 Task: Reply All to email with the signature Edwin Parker with the subject 'Request for a promotion' from softage.1@softage.net with the message 'I would like to schedule a meeting to discuss the project's risk mitigation plan.'
Action: Mouse moved to (1127, 189)
Screenshot: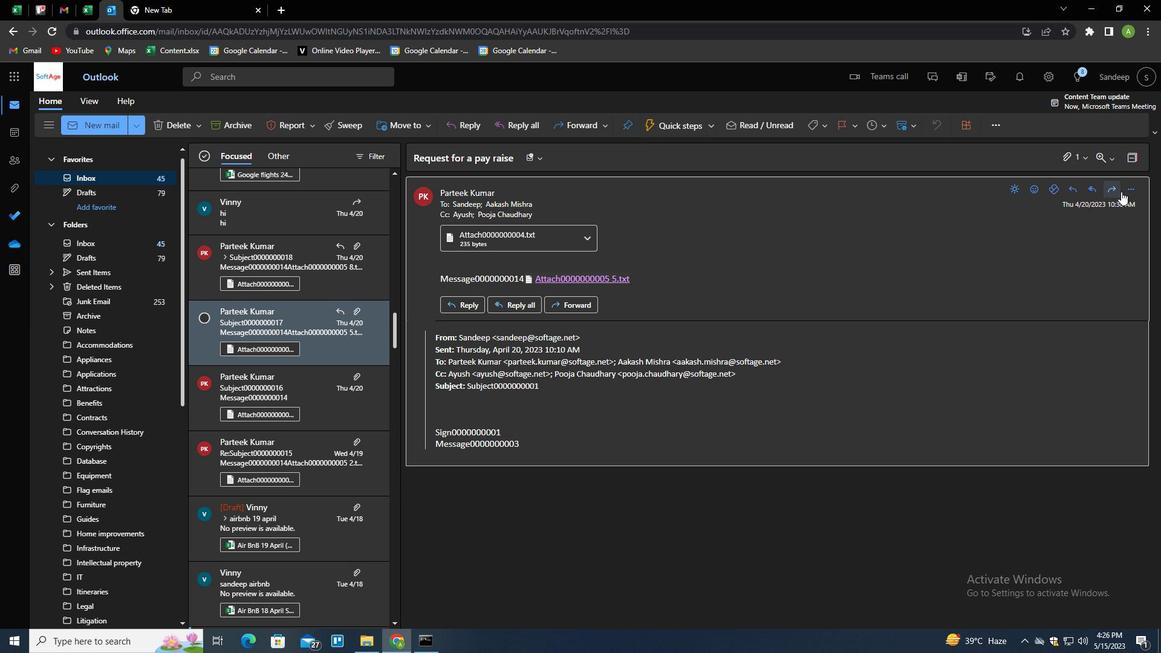 
Action: Mouse pressed left at (1127, 189)
Screenshot: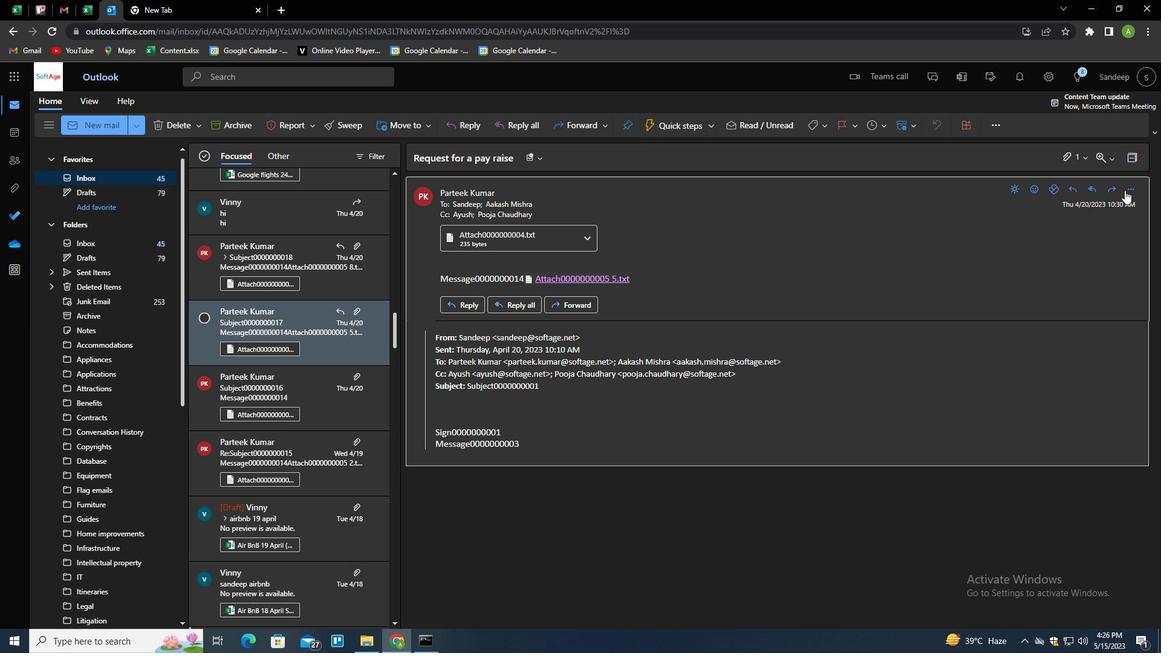 
Action: Mouse moved to (1076, 231)
Screenshot: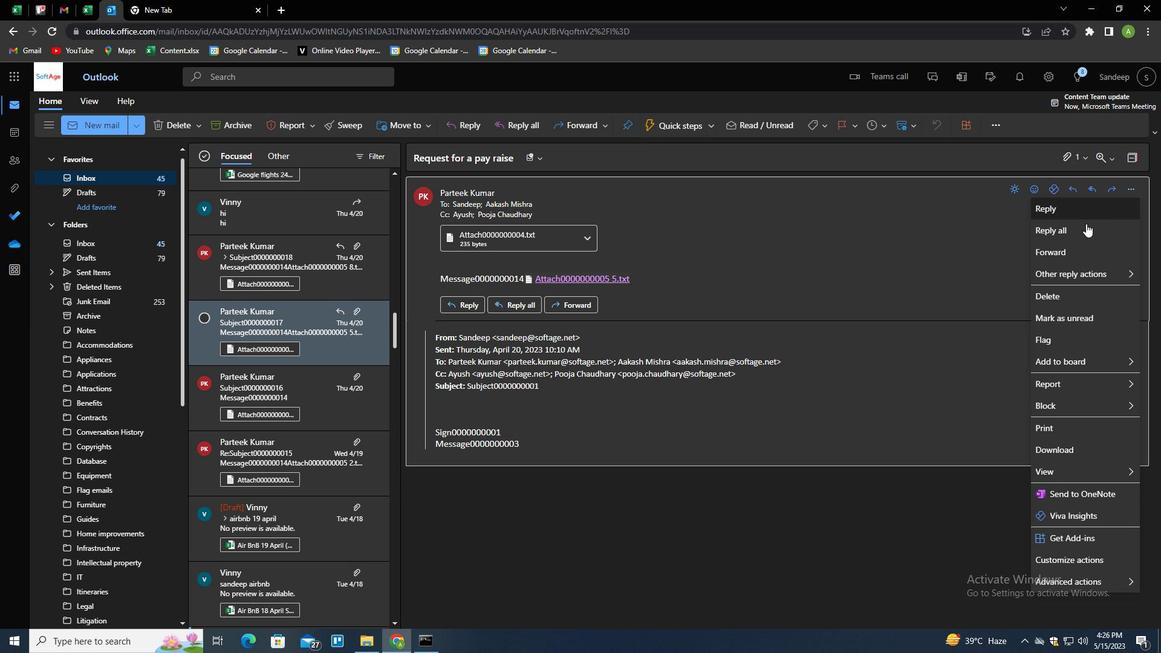 
Action: Mouse pressed left at (1076, 231)
Screenshot: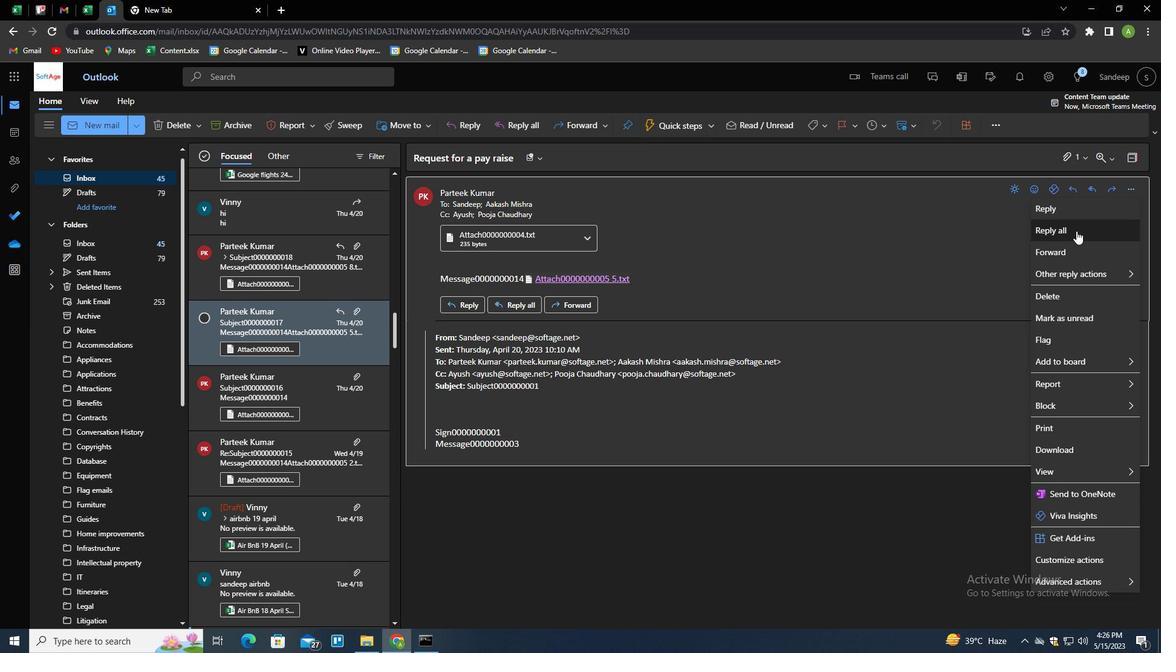 
Action: Mouse moved to (423, 344)
Screenshot: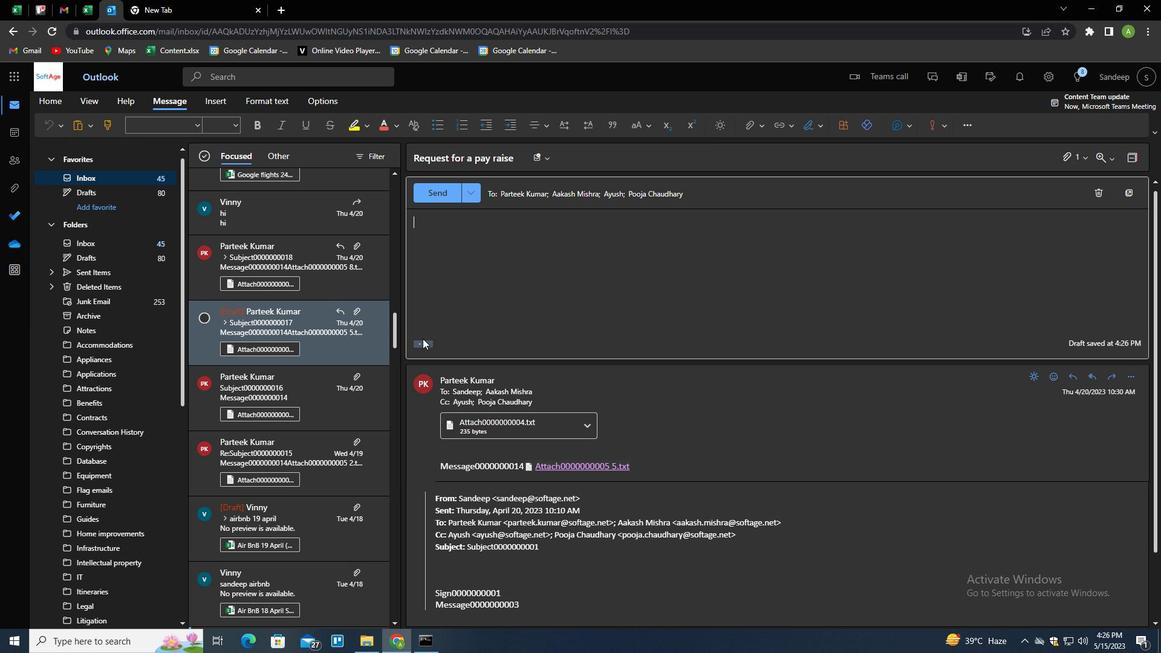 
Action: Mouse pressed left at (423, 344)
Screenshot: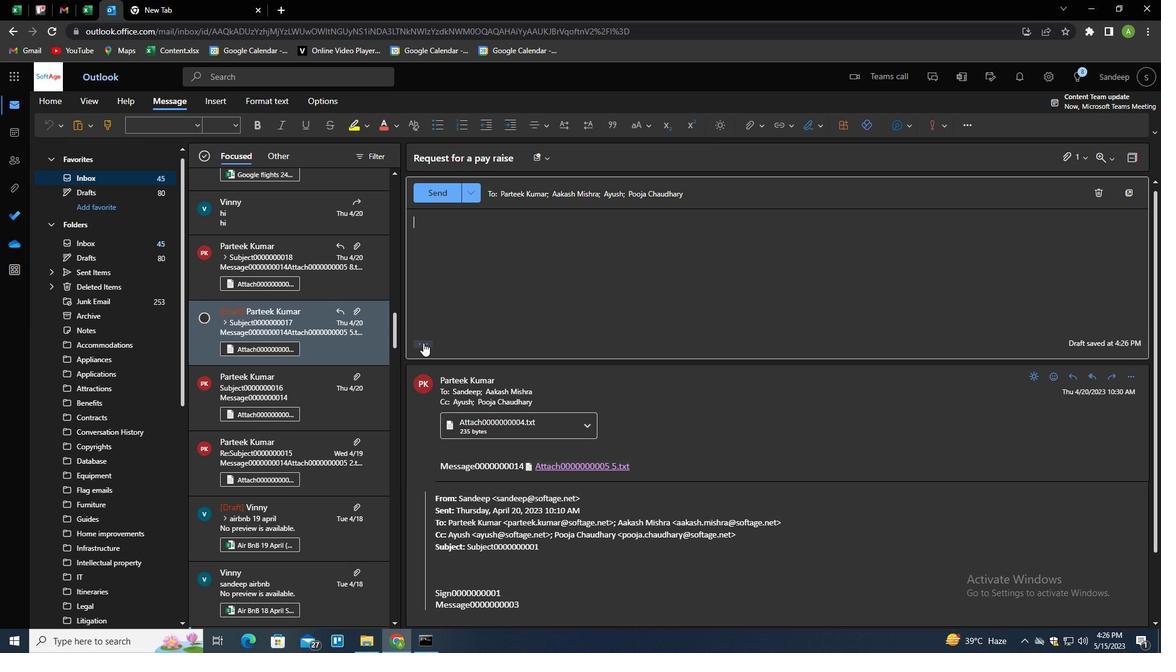 
Action: Mouse moved to (814, 122)
Screenshot: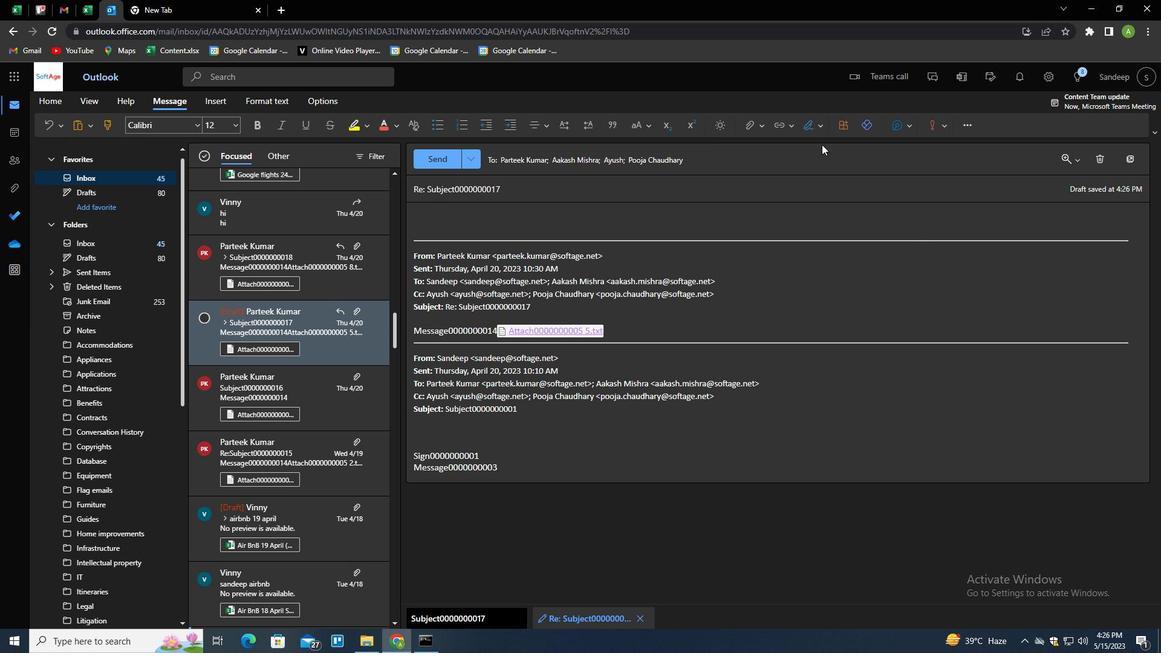 
Action: Mouse pressed left at (814, 122)
Screenshot: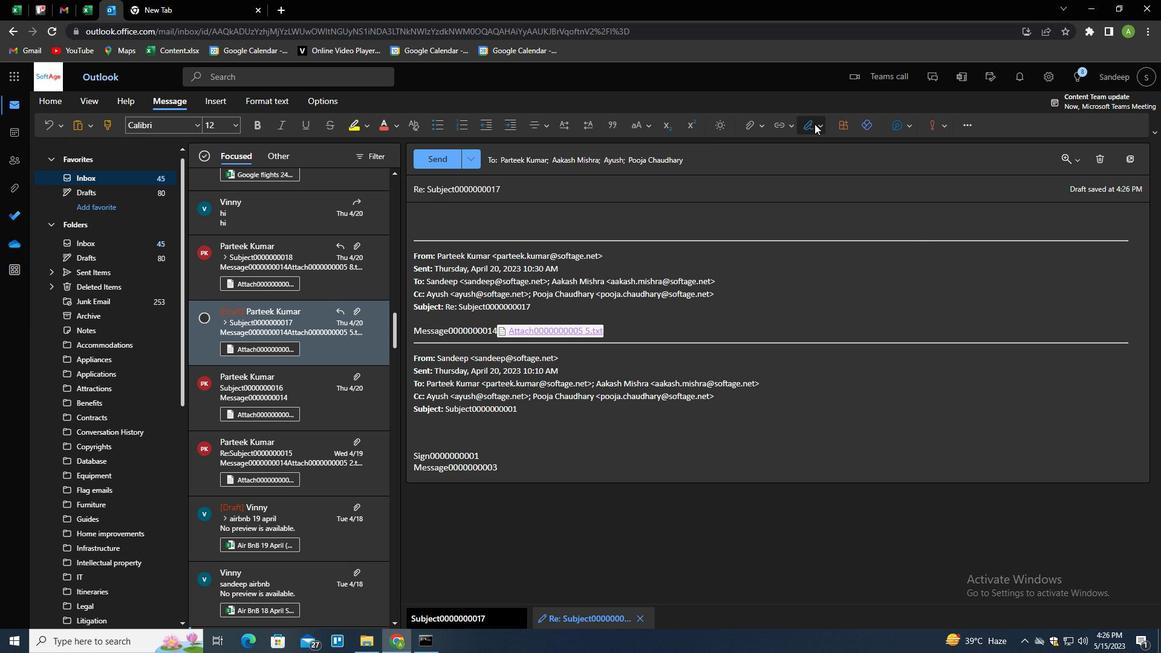 
Action: Mouse moved to (801, 169)
Screenshot: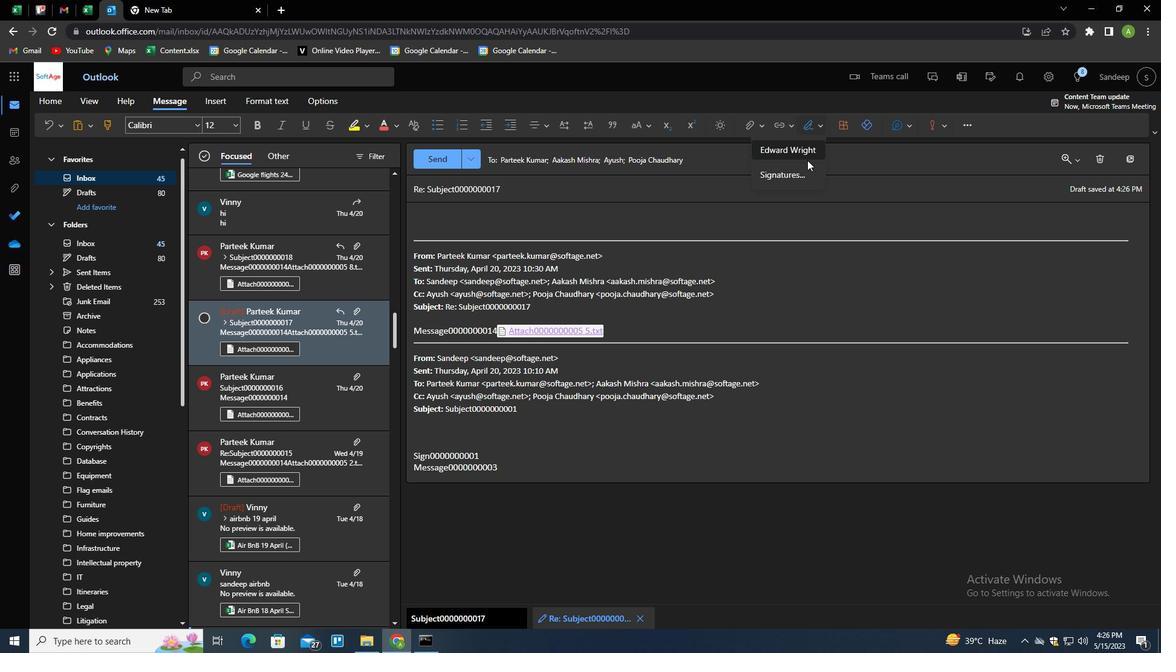 
Action: Mouse pressed left at (801, 169)
Screenshot: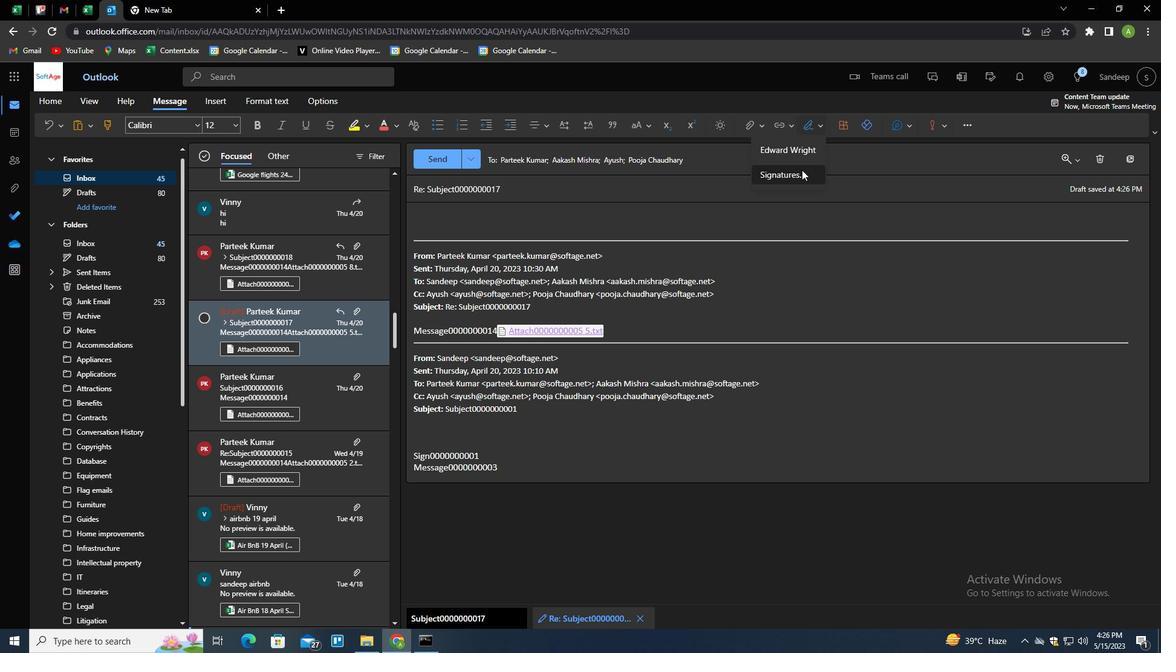 
Action: Mouse moved to (827, 217)
Screenshot: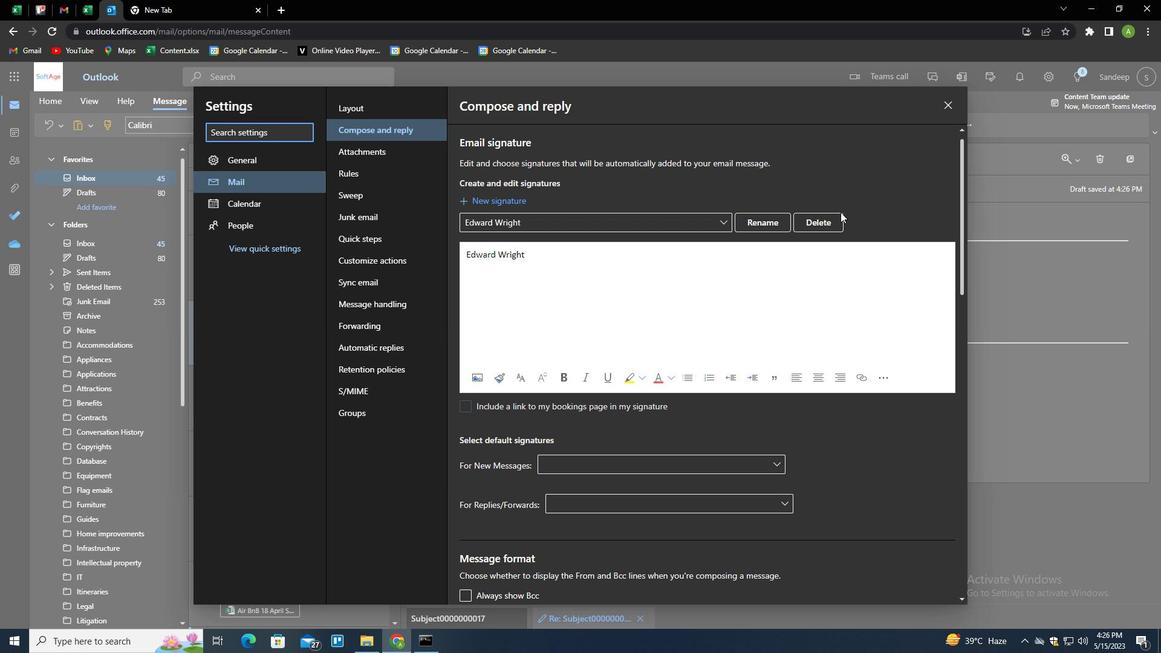 
Action: Mouse pressed left at (827, 217)
Screenshot: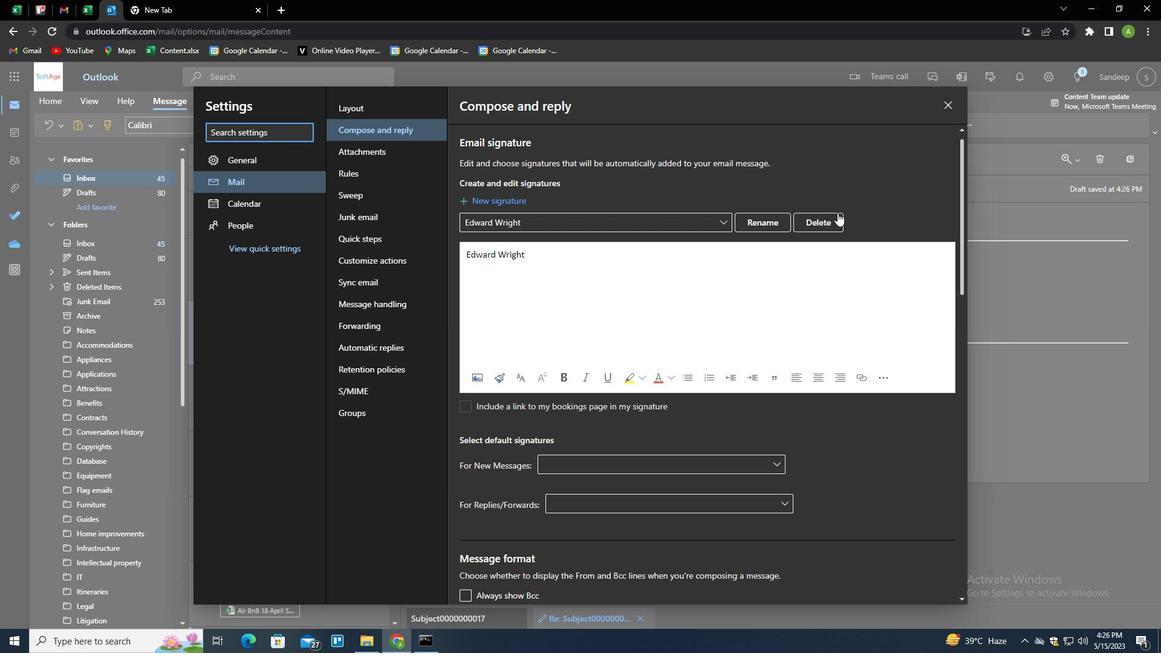 
Action: Mouse moved to (821, 221)
Screenshot: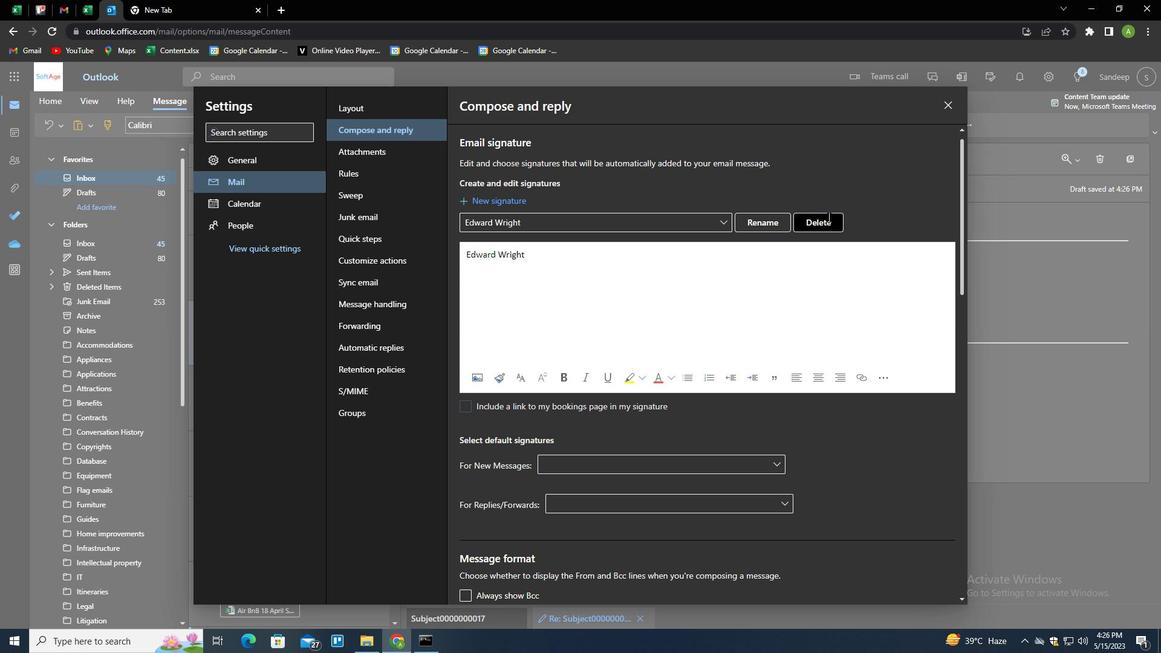 
Action: Mouse pressed left at (821, 221)
Screenshot: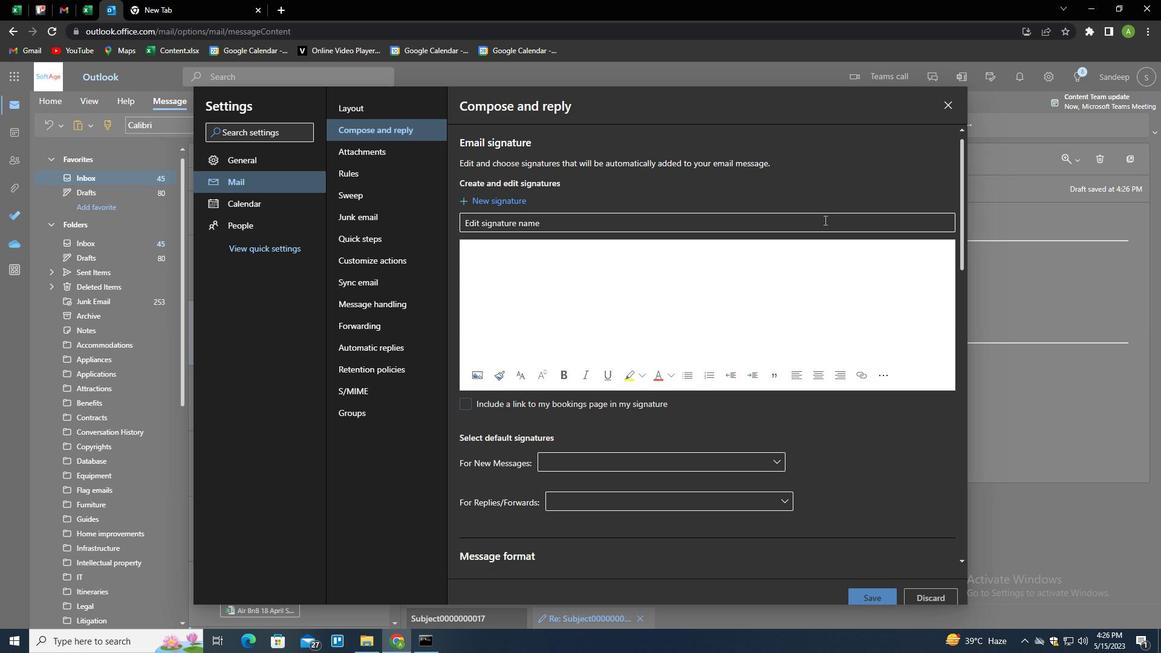 
Action: Key pressed <Key.shift>EDWIN<Key.space><Key.shift>PARKER<Key.tab><Key.shift>EDWIN<Key.space><Key.shift>PARKER
Screenshot: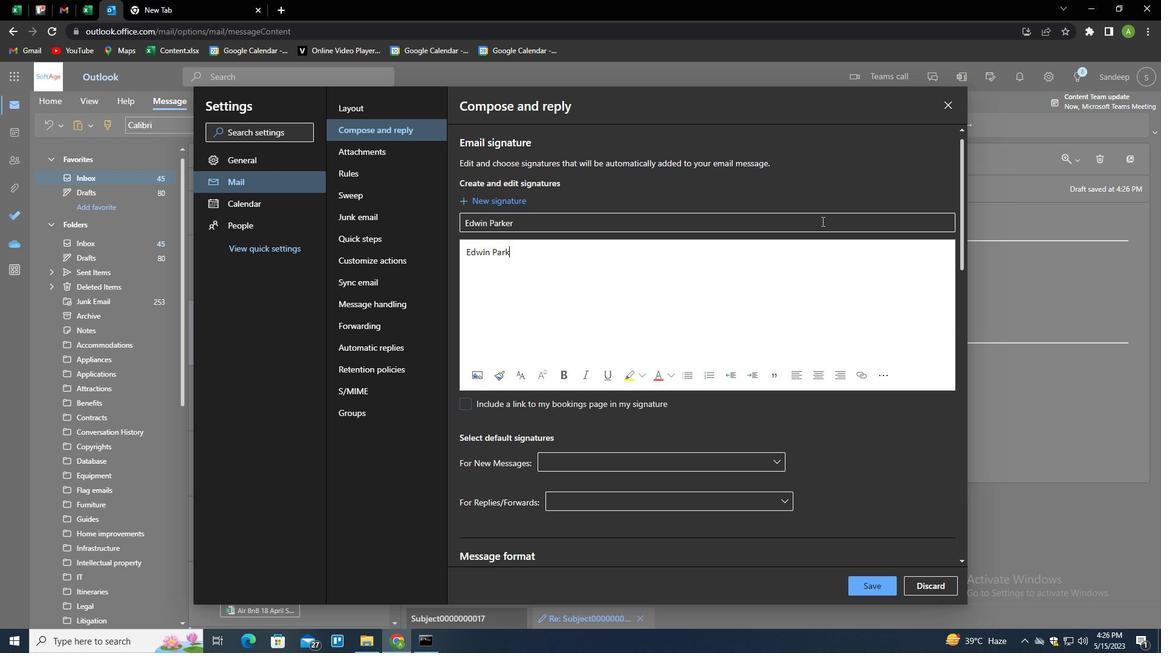 
Action: Mouse moved to (873, 590)
Screenshot: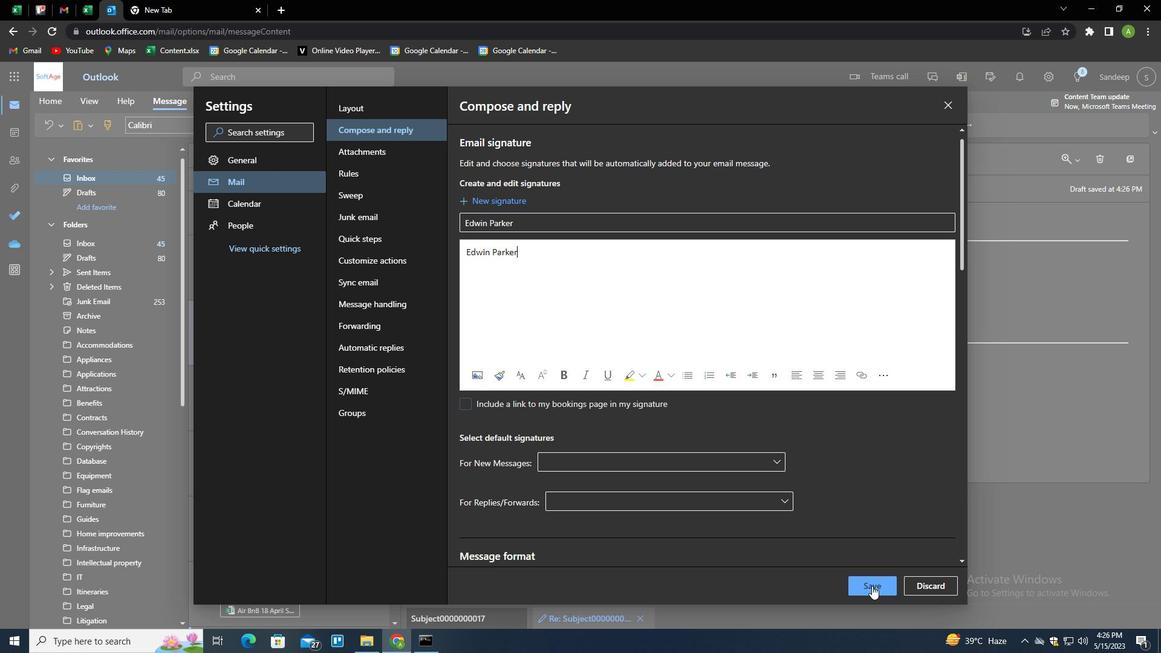 
Action: Mouse pressed left at (873, 590)
Screenshot: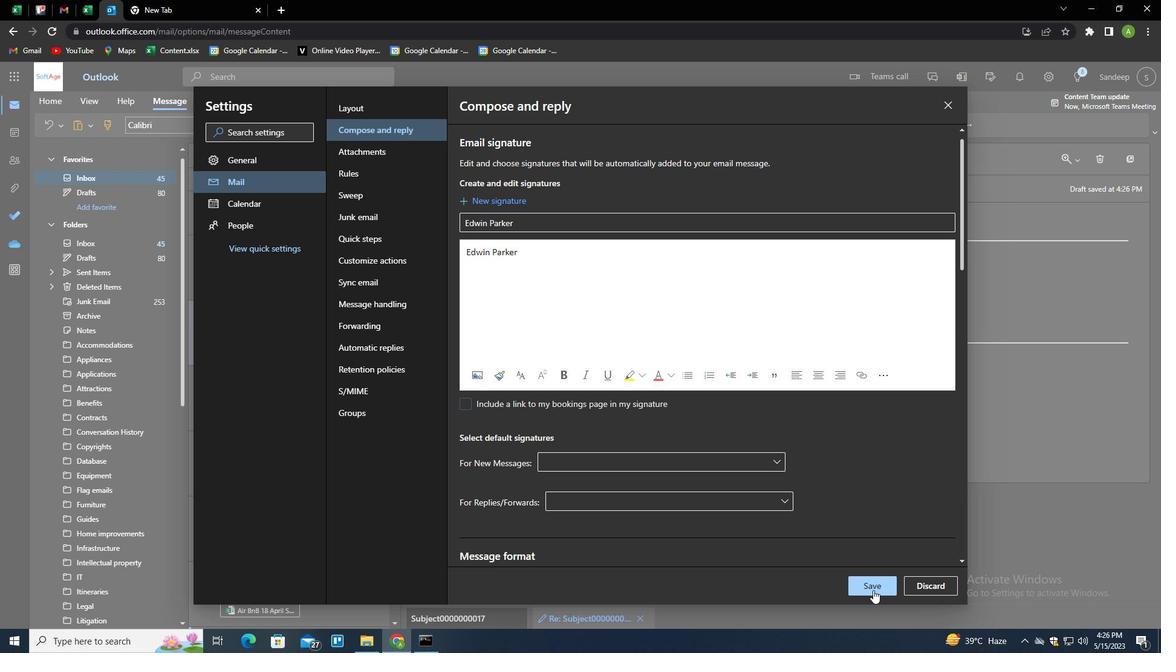 
Action: Mouse moved to (1014, 381)
Screenshot: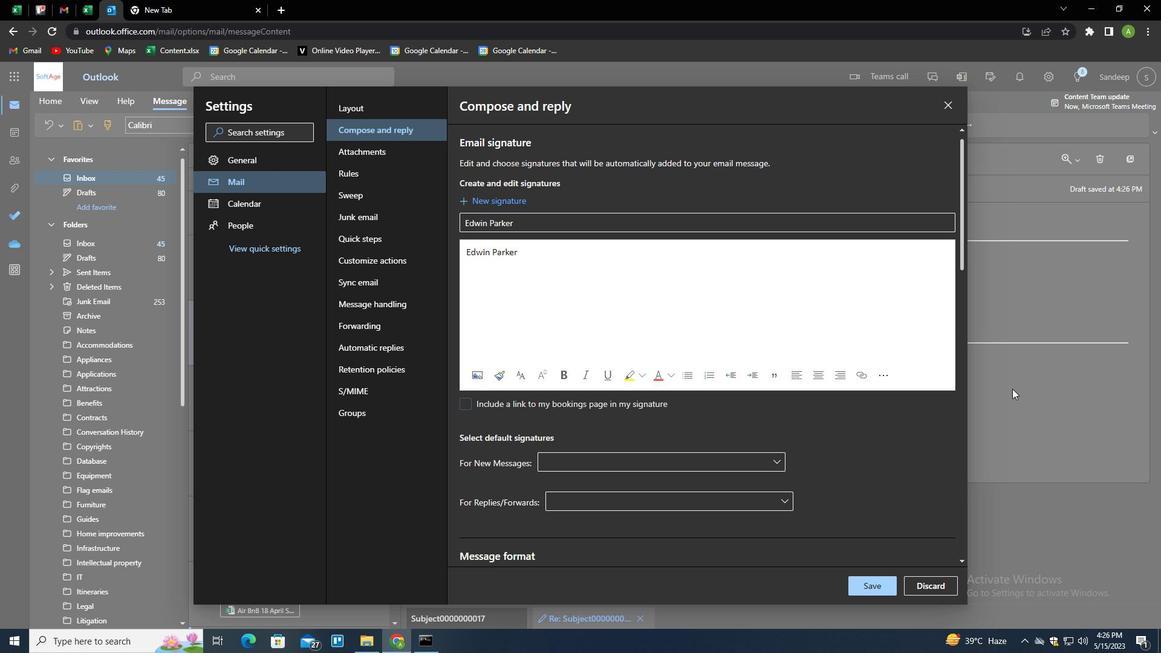 
Action: Mouse pressed left at (1014, 381)
Screenshot: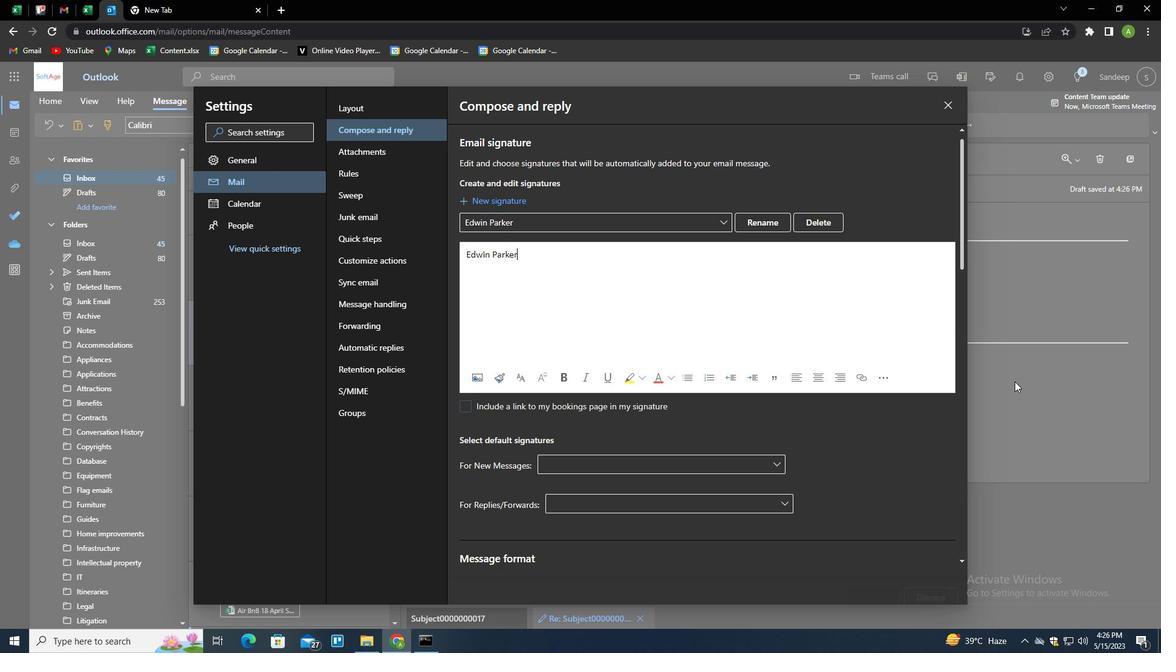 
Action: Mouse moved to (814, 129)
Screenshot: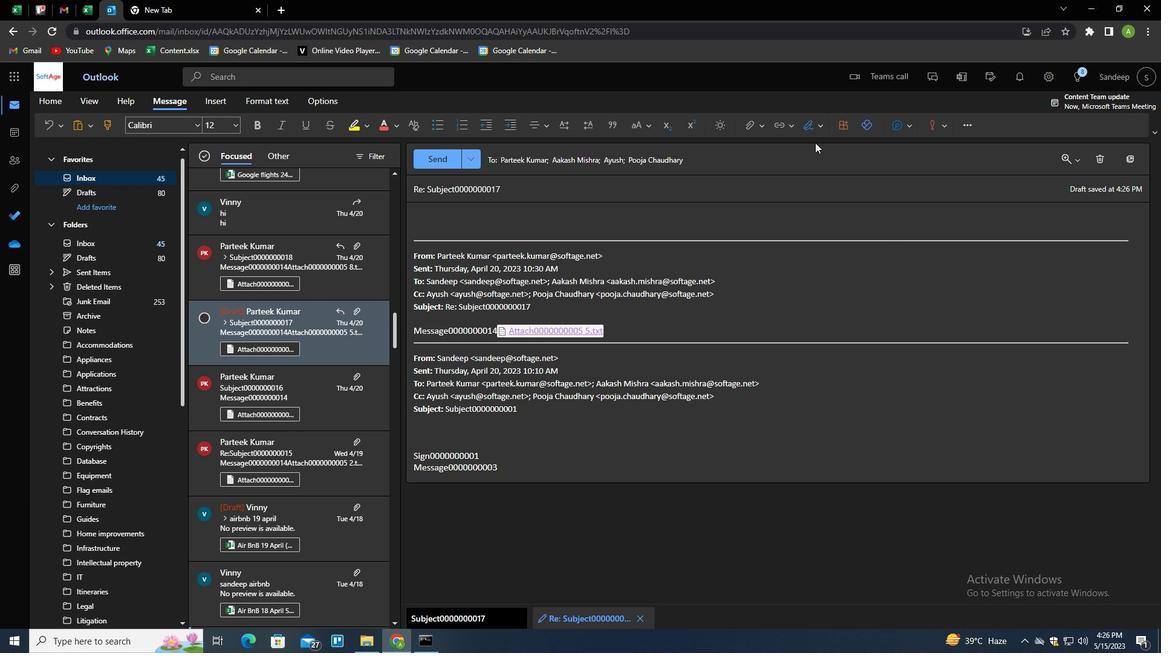
Action: Mouse pressed left at (814, 129)
Screenshot: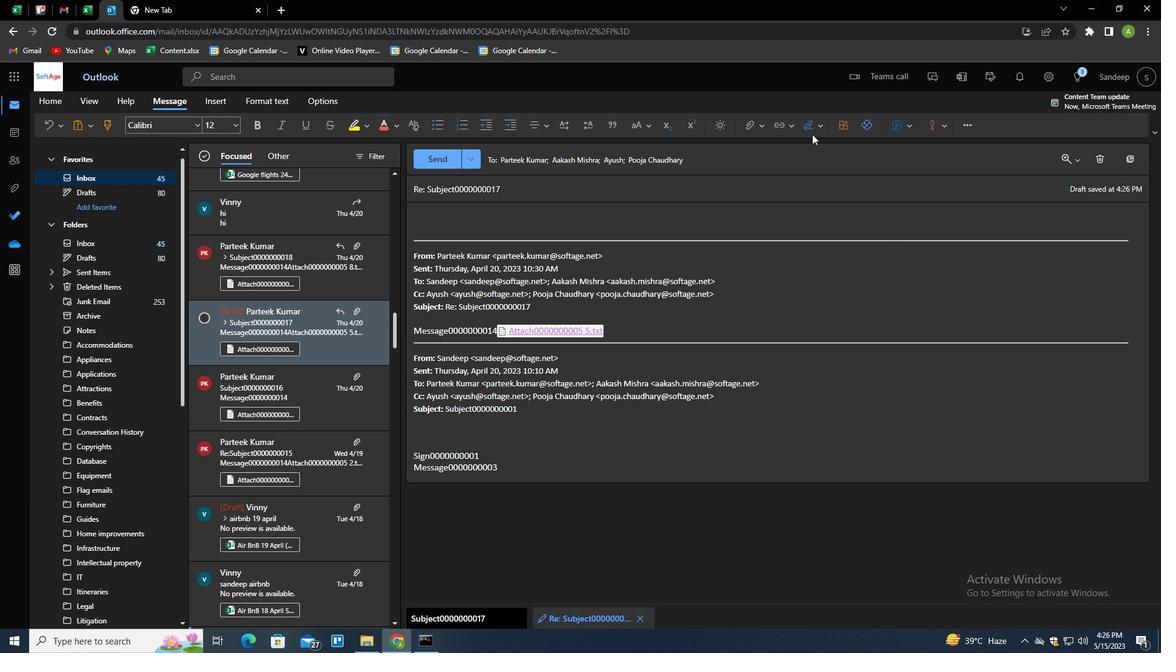 
Action: Mouse moved to (804, 153)
Screenshot: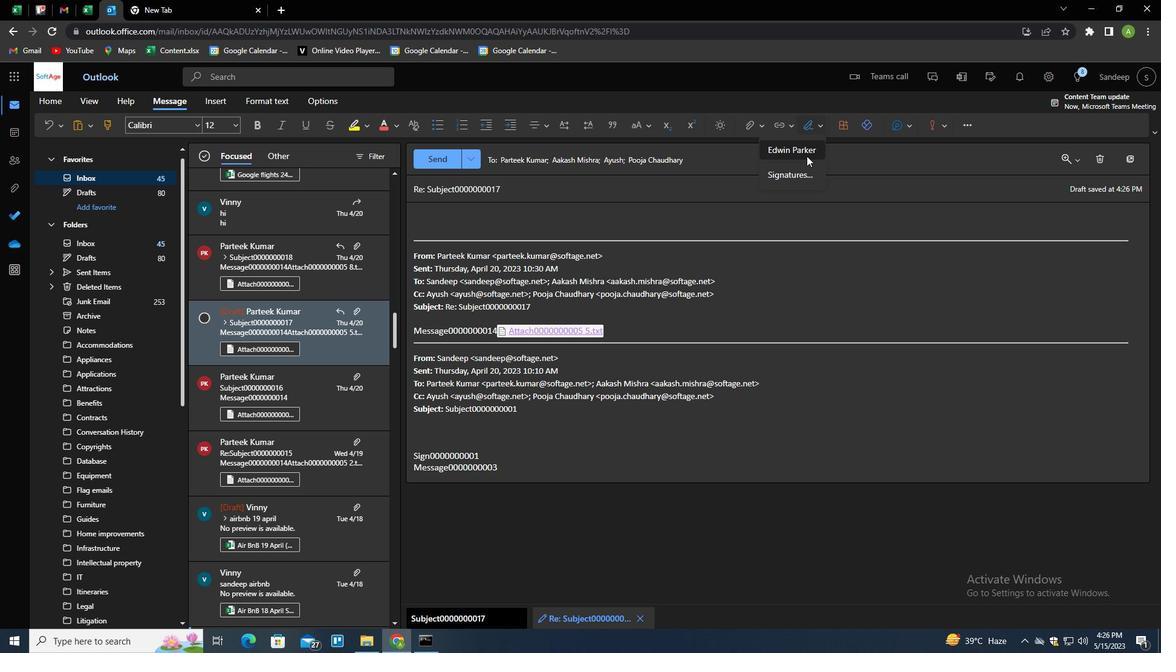 
Action: Mouse pressed left at (804, 153)
Screenshot: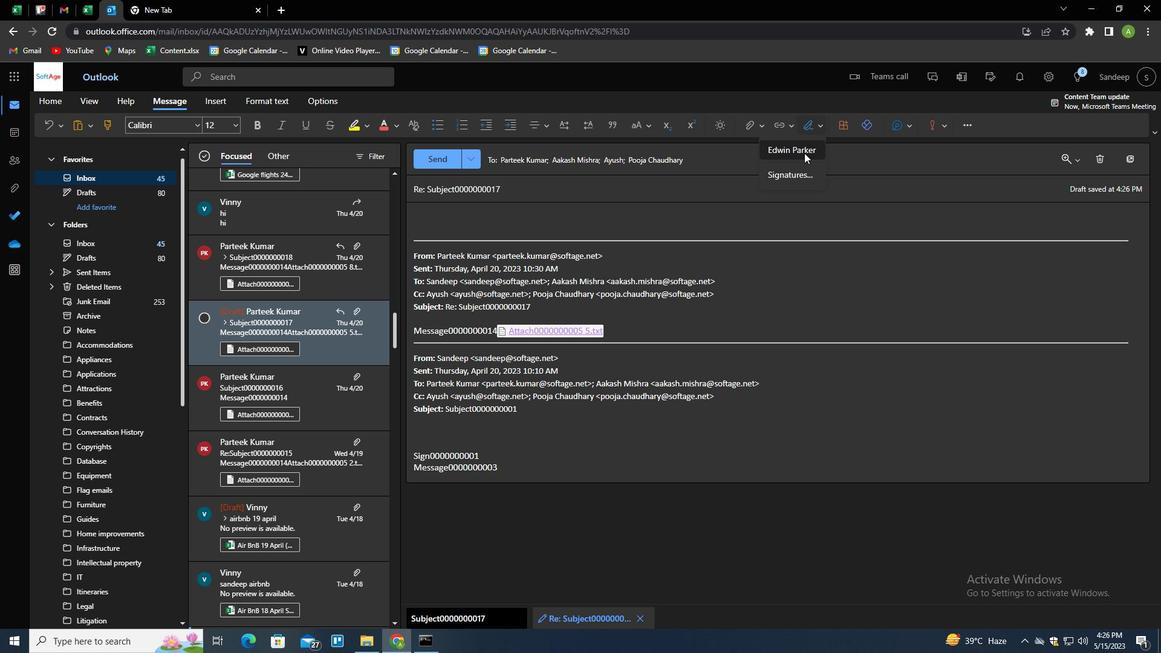 
Action: Mouse moved to (469, 191)
Screenshot: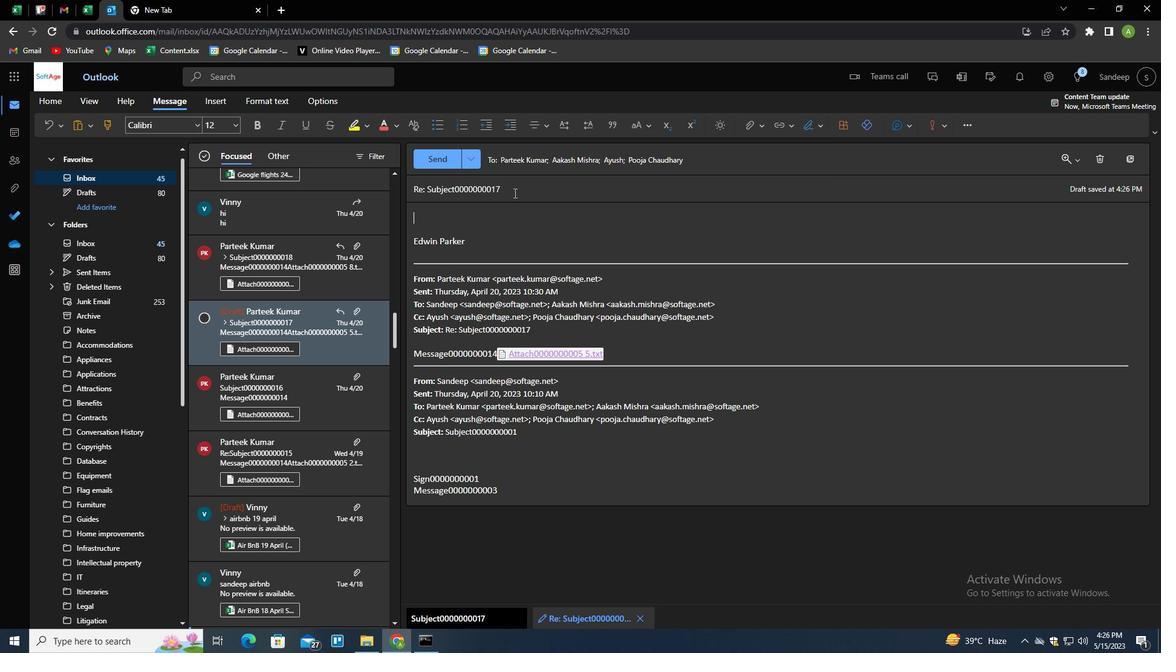 
Action: Mouse pressed left at (469, 191)
Screenshot: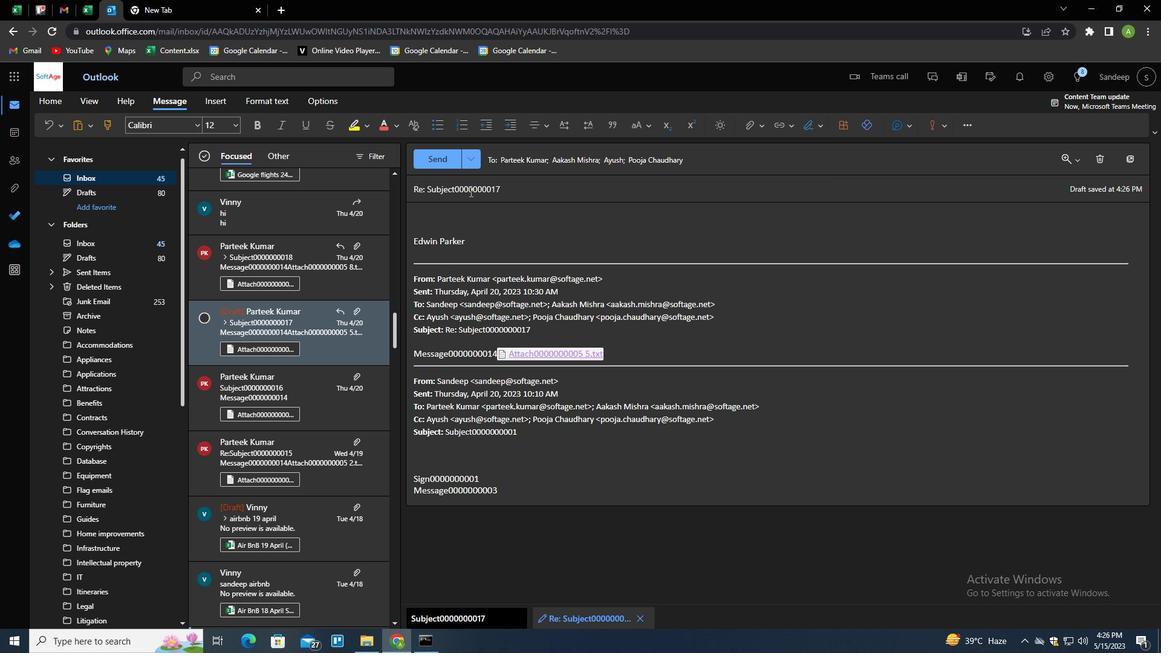 
Action: Mouse pressed left at (469, 191)
Screenshot: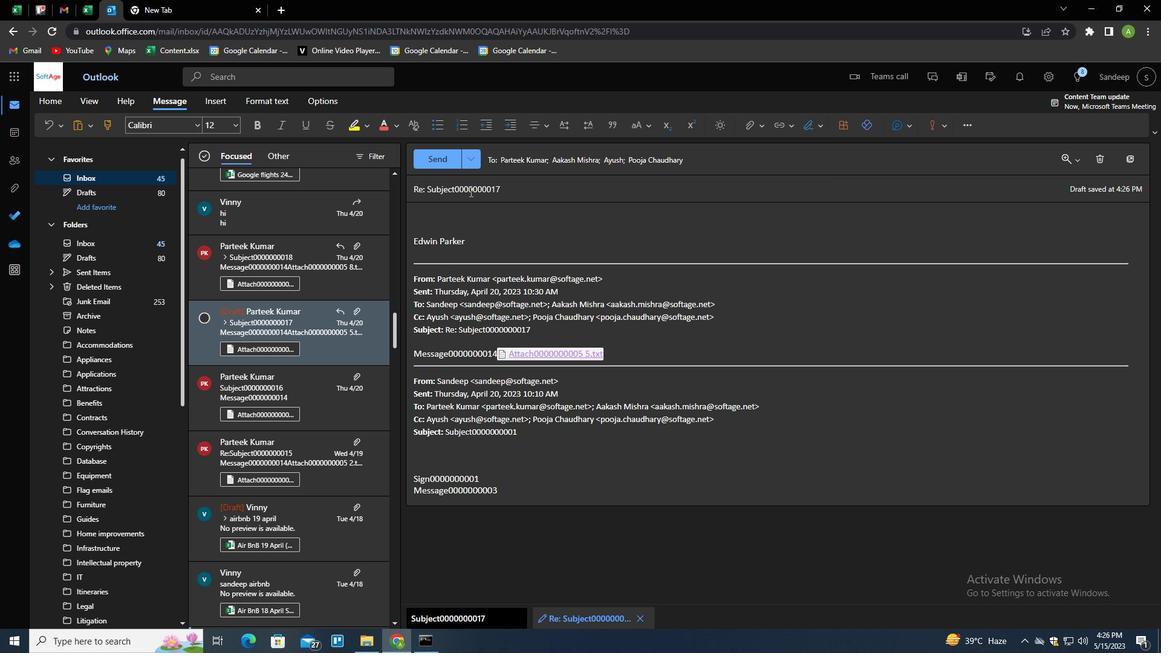 
Action: Mouse pressed left at (469, 191)
Screenshot: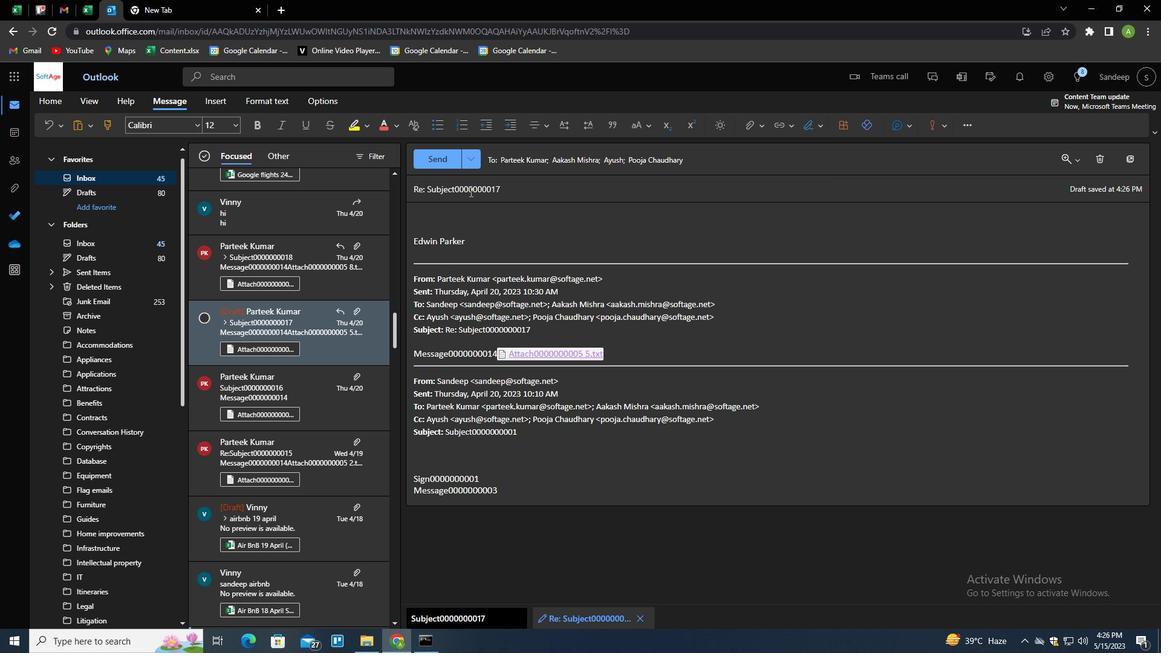 
Action: Key pressed <Key.shift>REQUEST<Key.space>FOR<Key.space>AP<Key.space><Key.backspace><Key.backspace><Key.space>PROMOTION<Key.tab><Key.shift>I<Key.space>WOULD<Key.space>LIKE<Key.space>TO<Key.space>SCHEDULE<Key.space>A<Key.space>MEETING<Key.space>TO<Key.space>DISCUSS<Key.space>THE<Key.space>PROJECT'S<Key.space>K<Key.backspace>RISTK<Key.backspace><Key.backspace>K<Key.space>MITIGATION<Key.space>PLAM<Key.backspace>N.
Screenshot: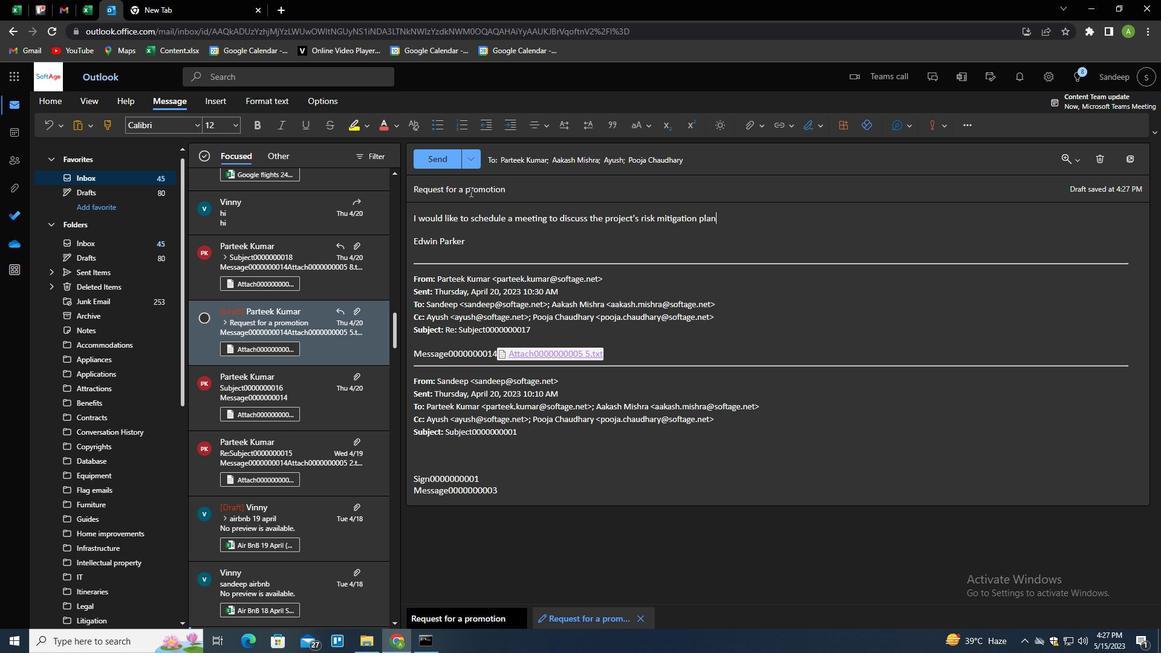 
Action: Mouse moved to (454, 160)
Screenshot: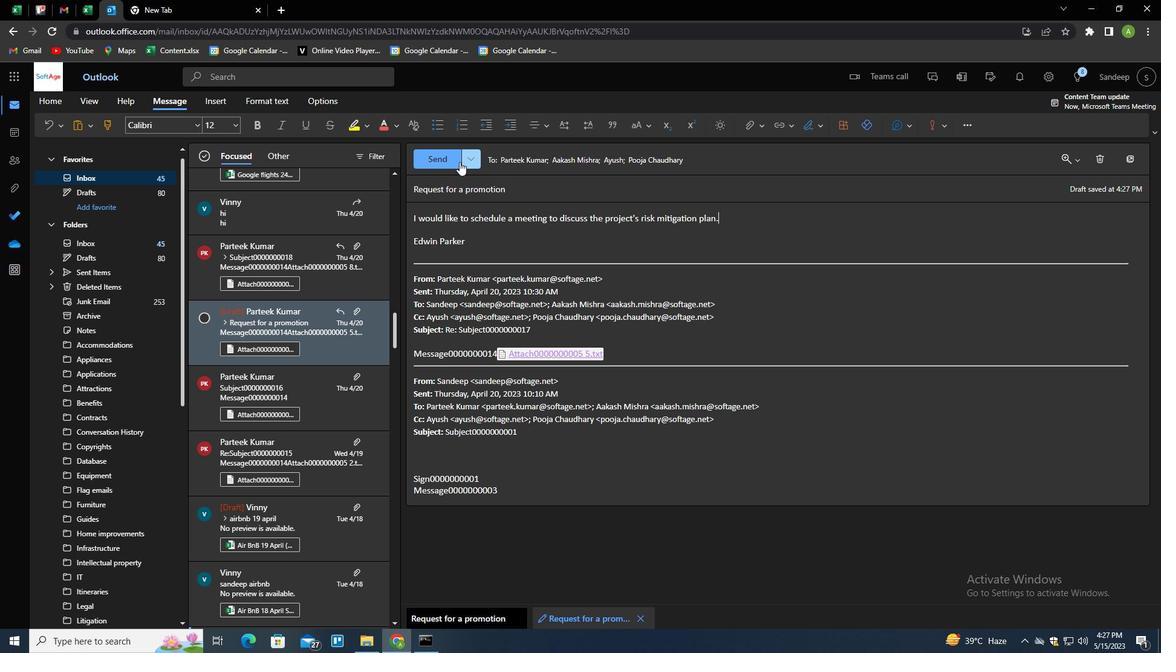 
Action: Mouse pressed left at (454, 160)
Screenshot: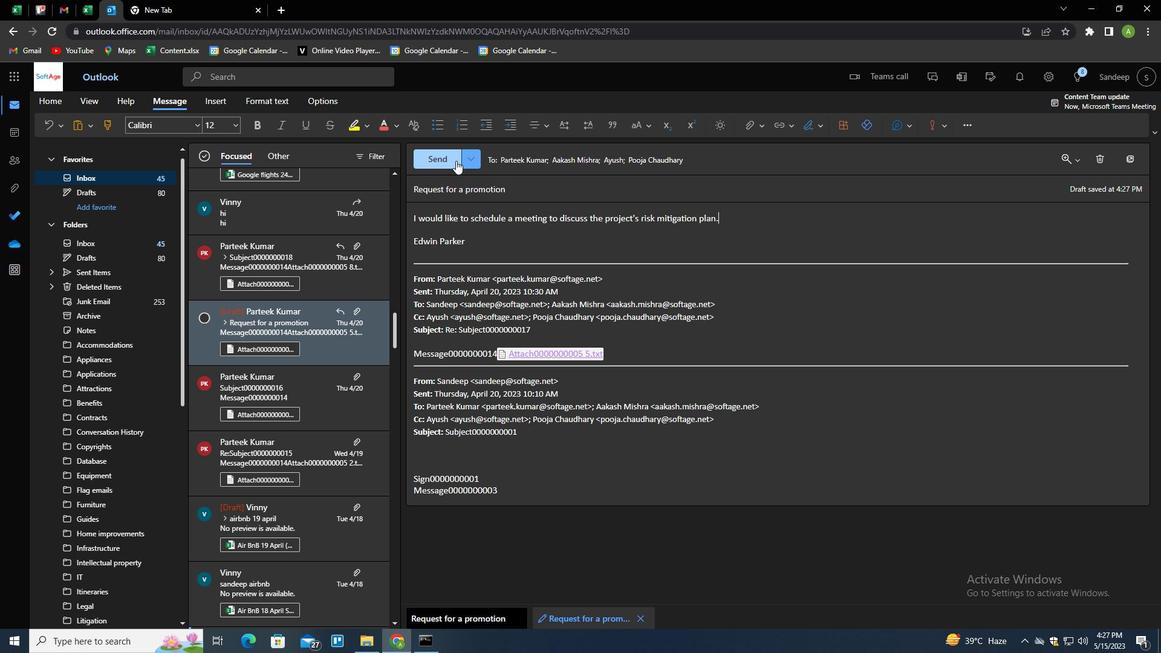 
Action: Mouse moved to (637, 310)
Screenshot: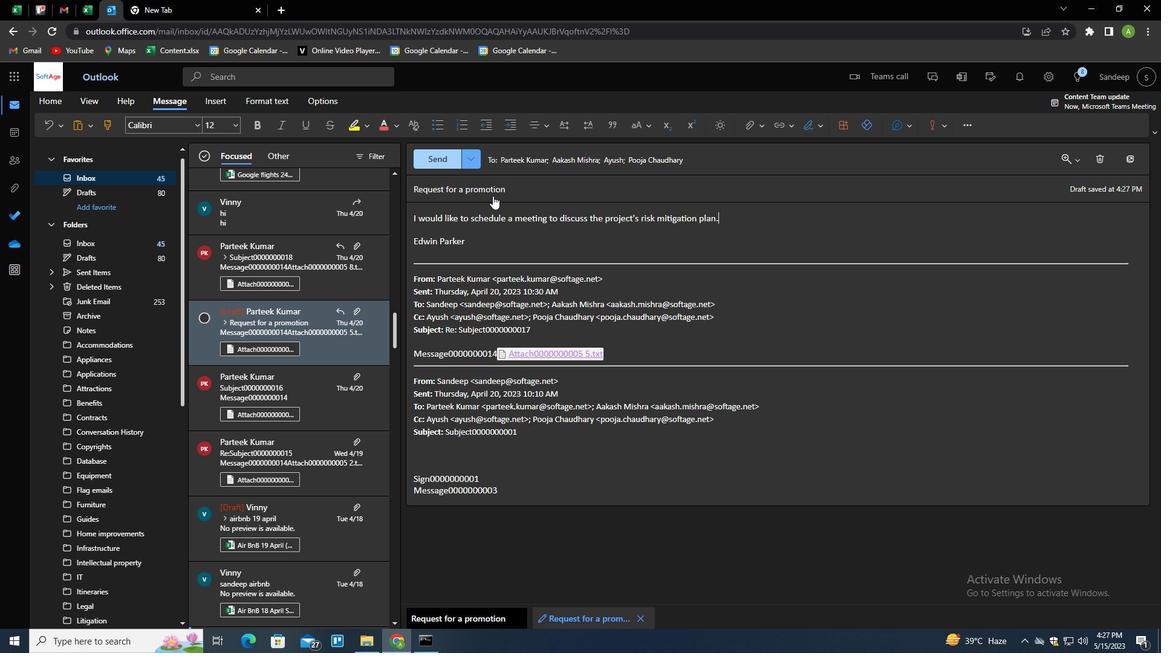 
